 Task: Add a condition where "Channel Is X Corp DM " in unsolved tickets in your groups.
Action: Mouse moved to (162, 526)
Screenshot: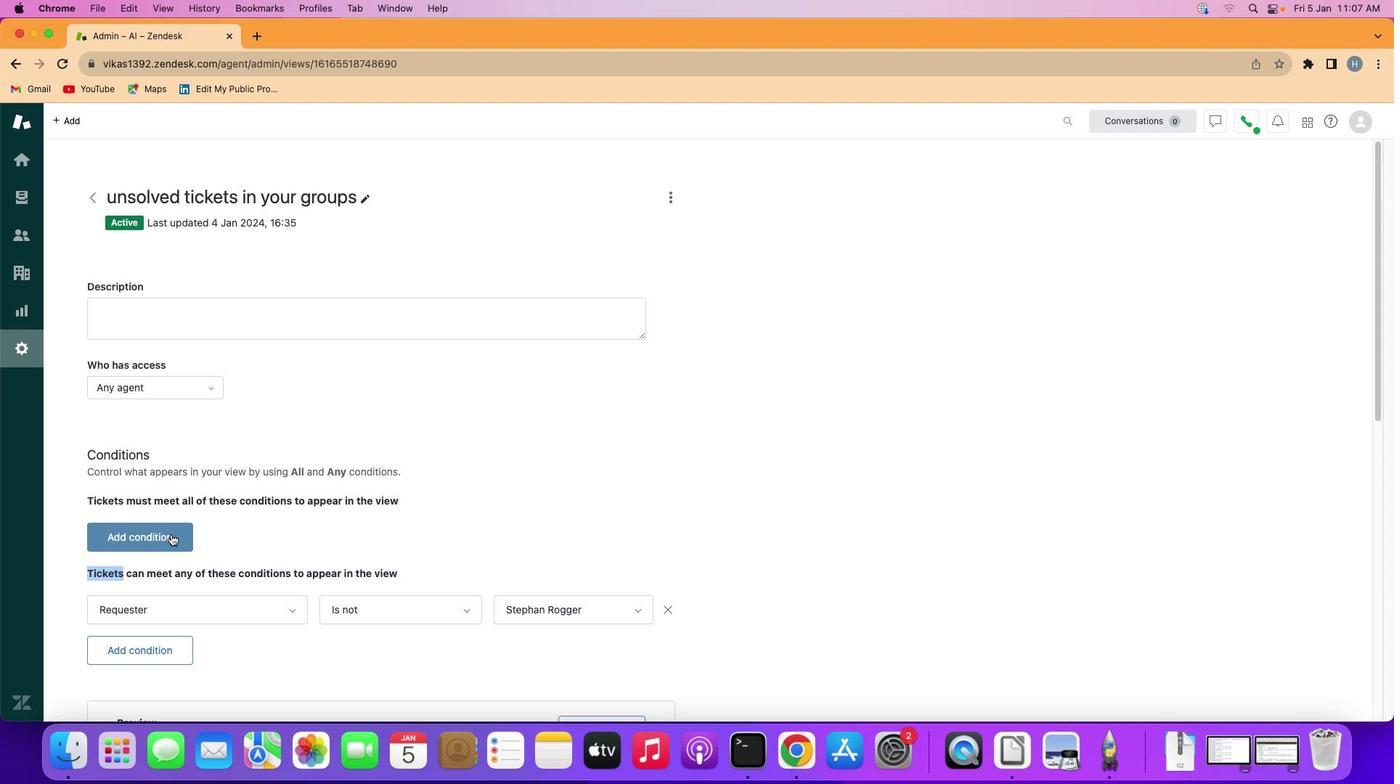 
Action: Mouse pressed left at (162, 526)
Screenshot: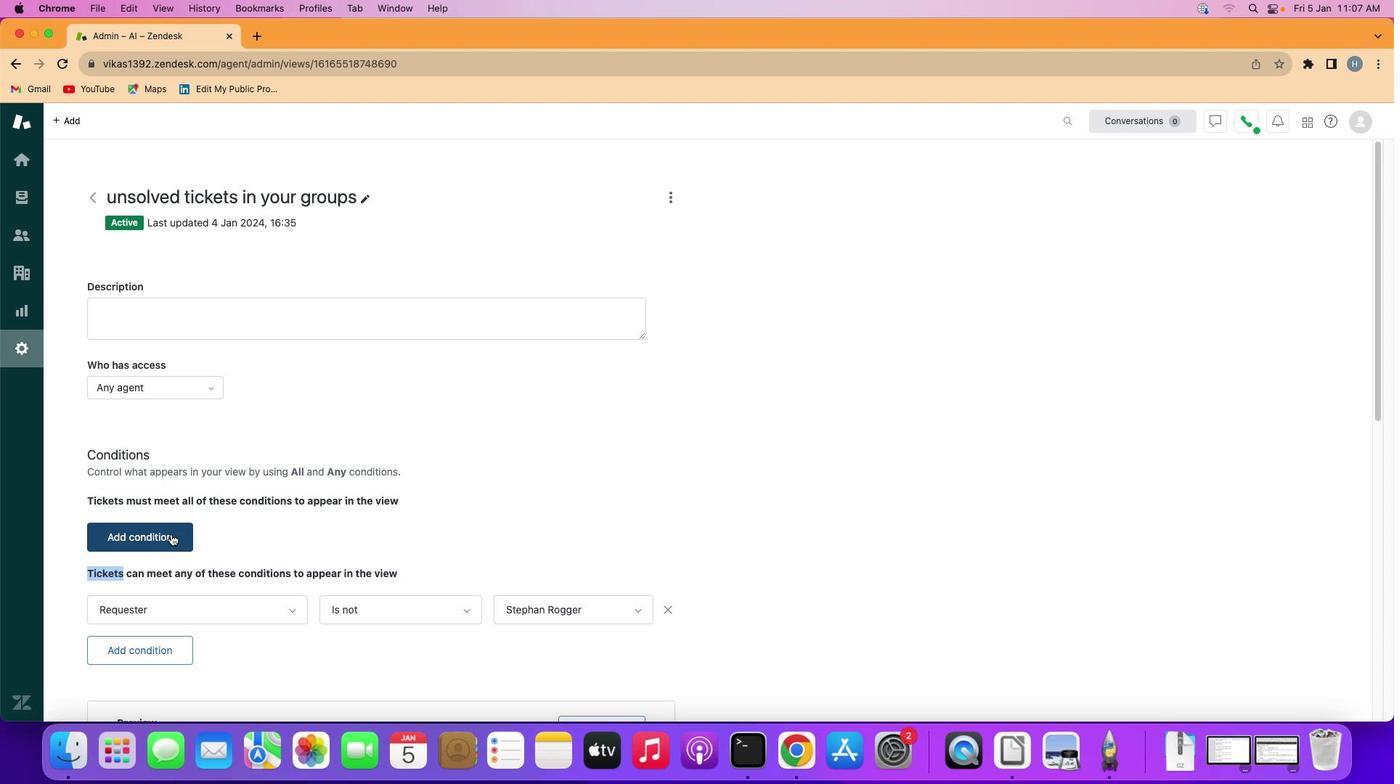 
Action: Mouse pressed left at (162, 526)
Screenshot: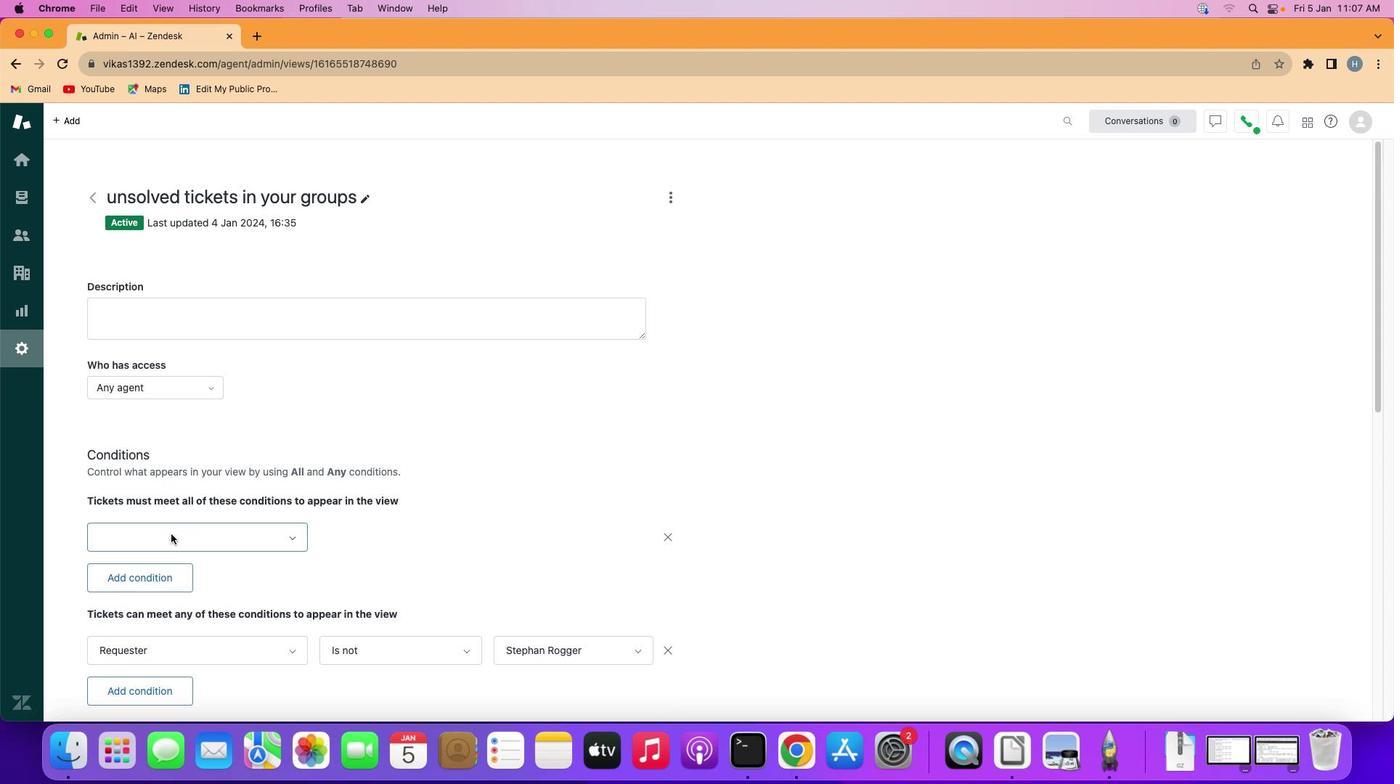 
Action: Mouse moved to (215, 390)
Screenshot: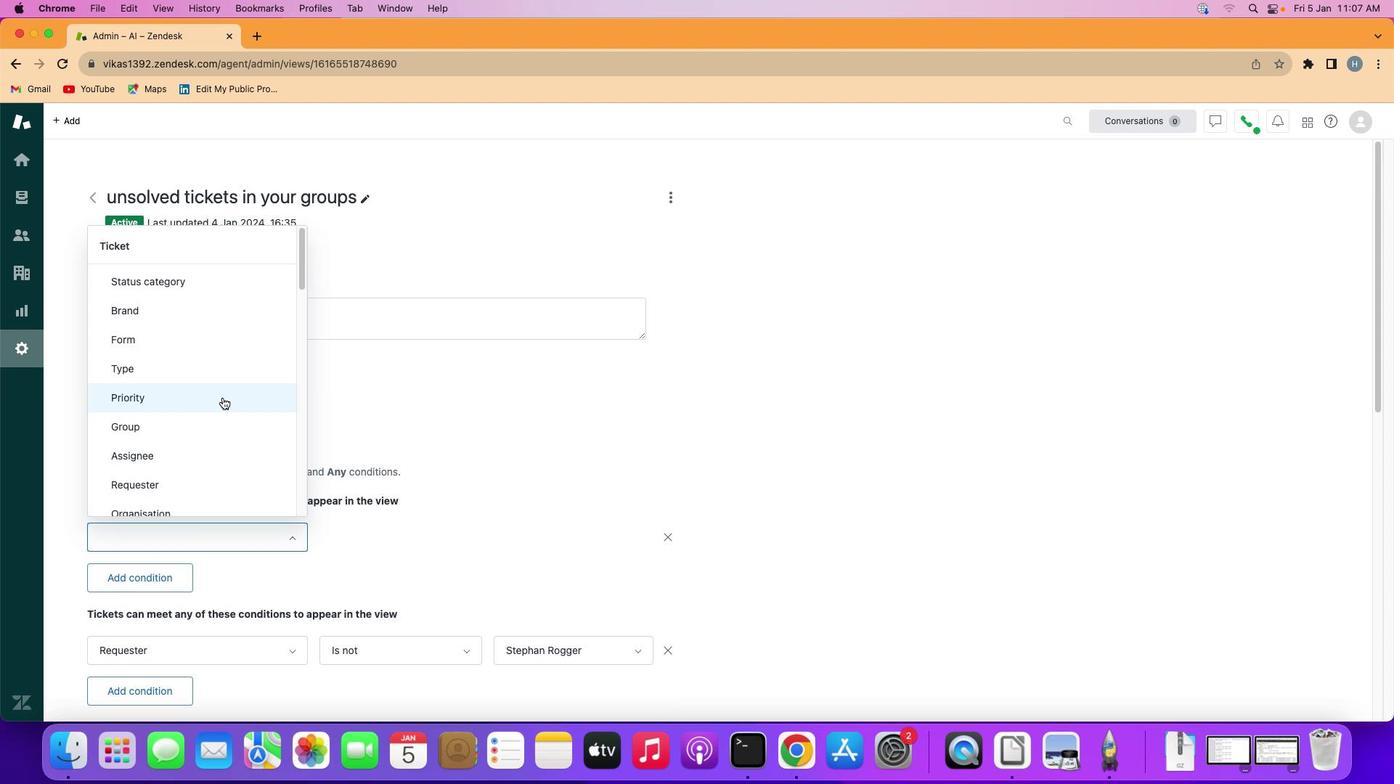 
Action: Mouse scrolled (215, 390) with delta (-7, -7)
Screenshot: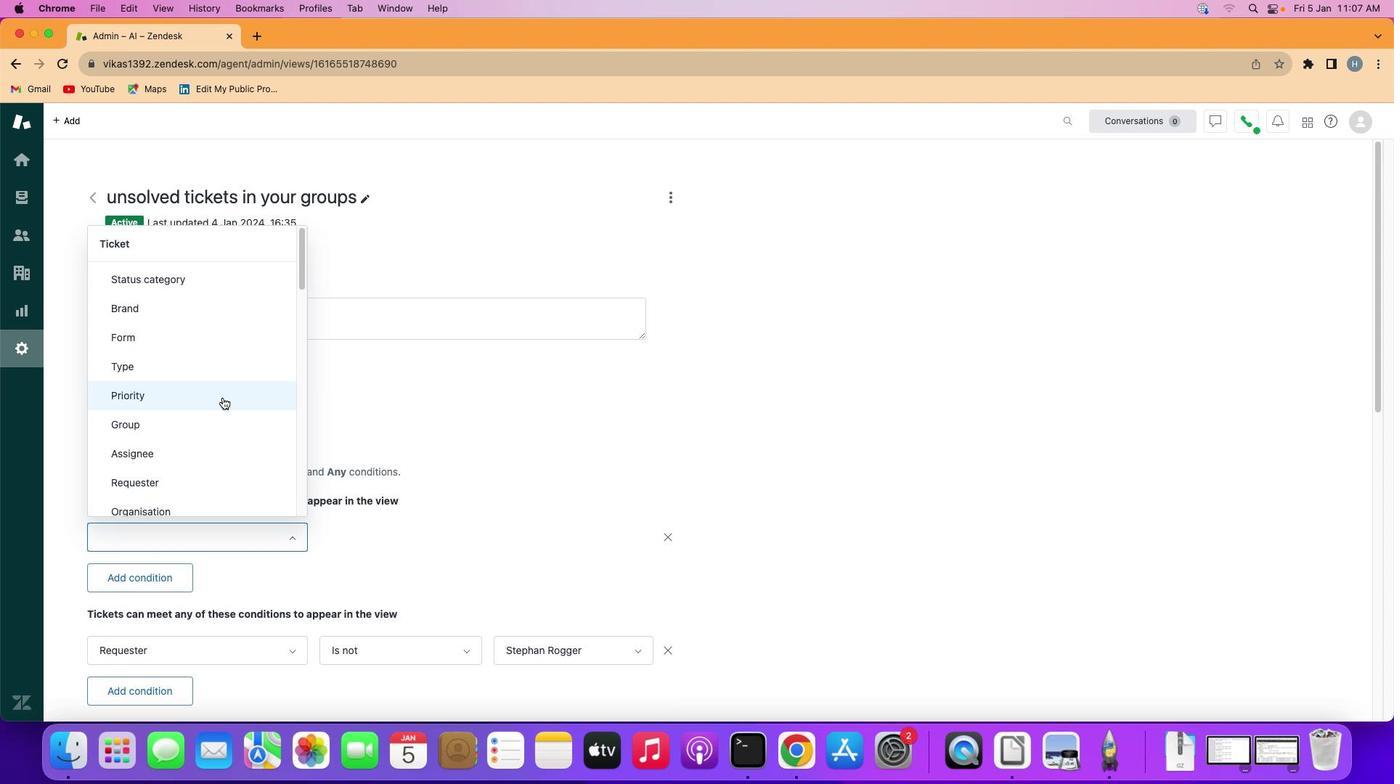 
Action: Mouse scrolled (215, 390) with delta (-7, -7)
Screenshot: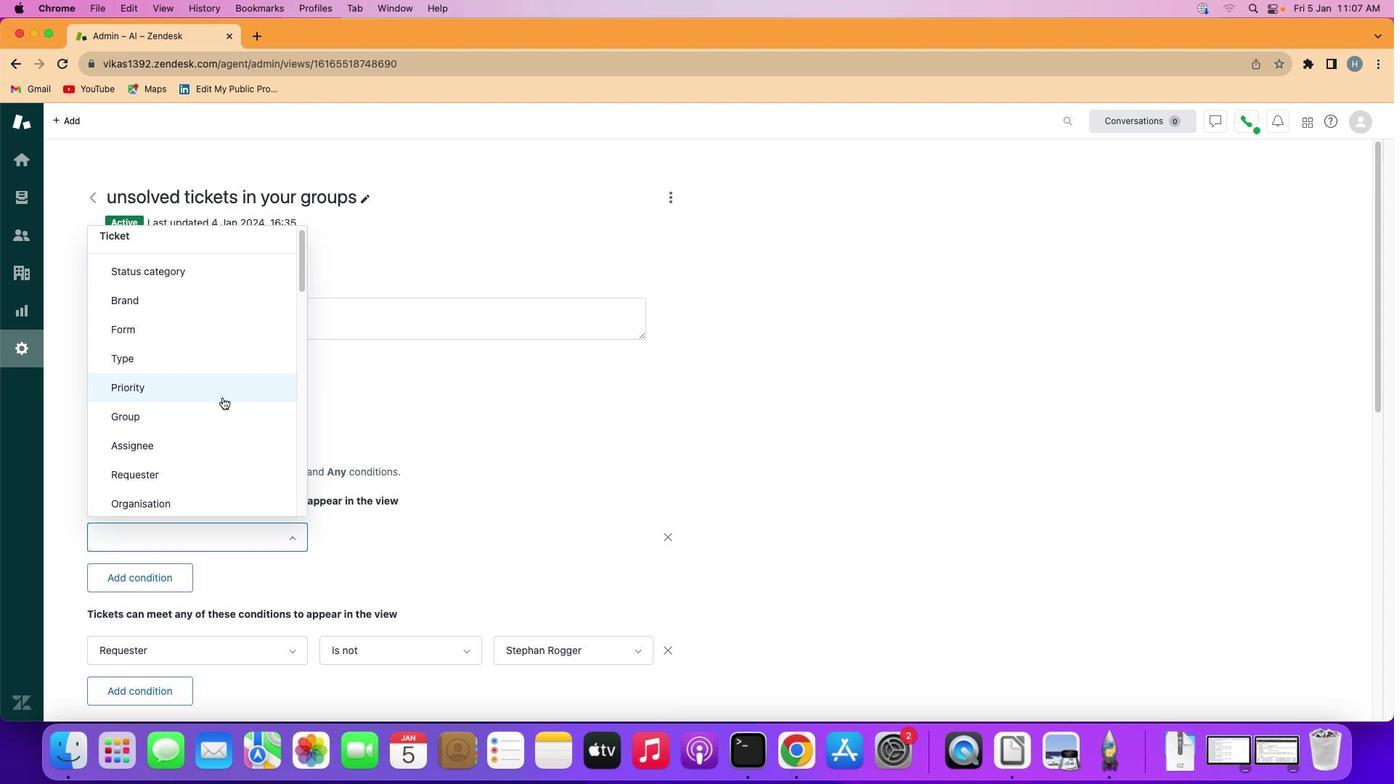 
Action: Mouse scrolled (215, 390) with delta (-7, -6)
Screenshot: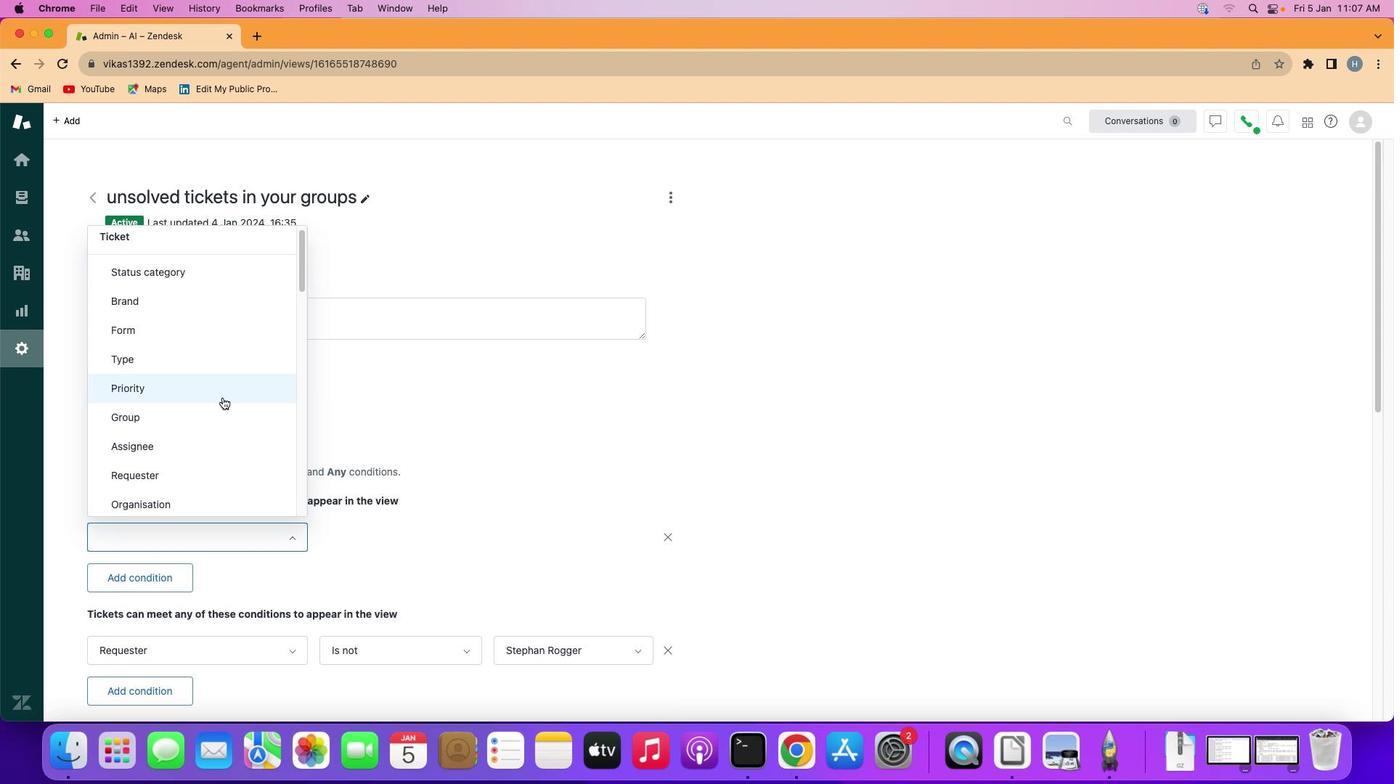 
Action: Mouse scrolled (215, 390) with delta (-7, -7)
Screenshot: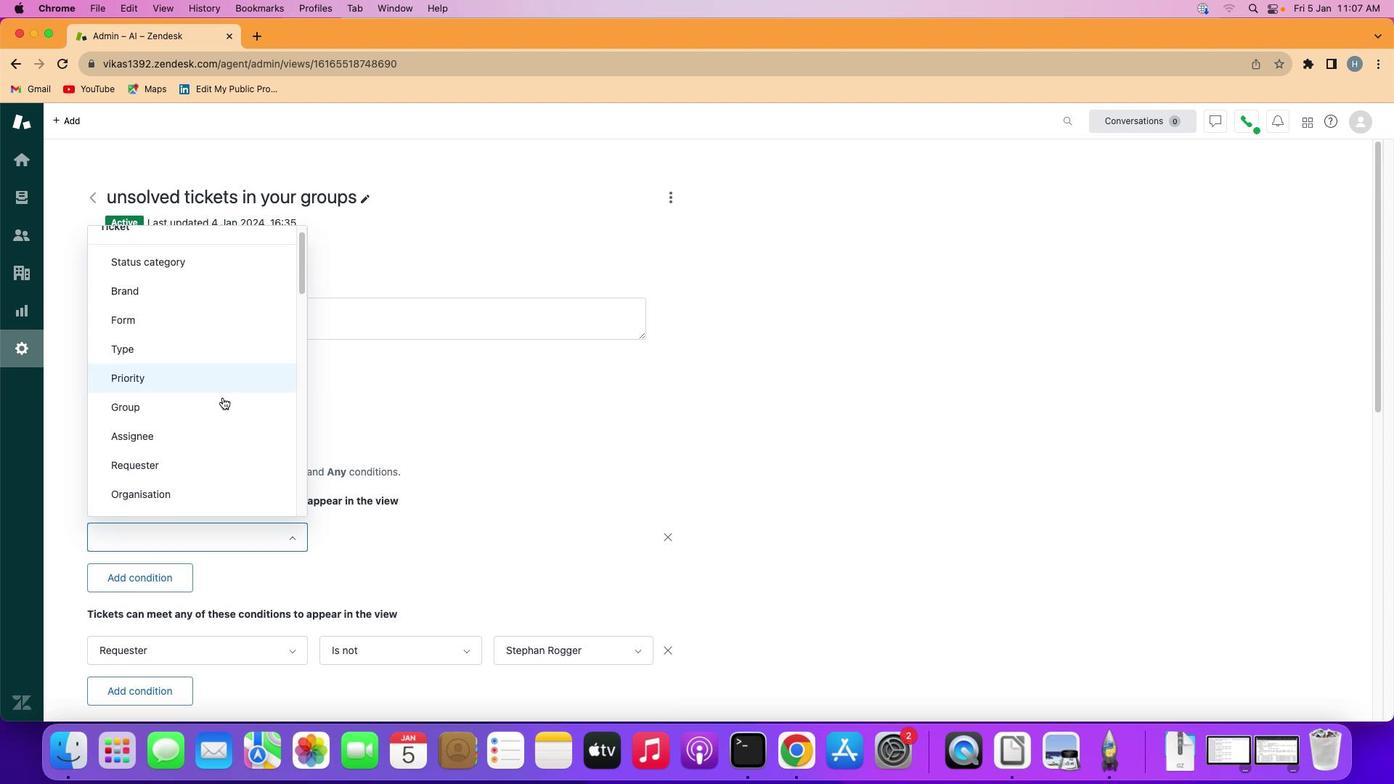 
Action: Mouse scrolled (215, 390) with delta (-7, -7)
Screenshot: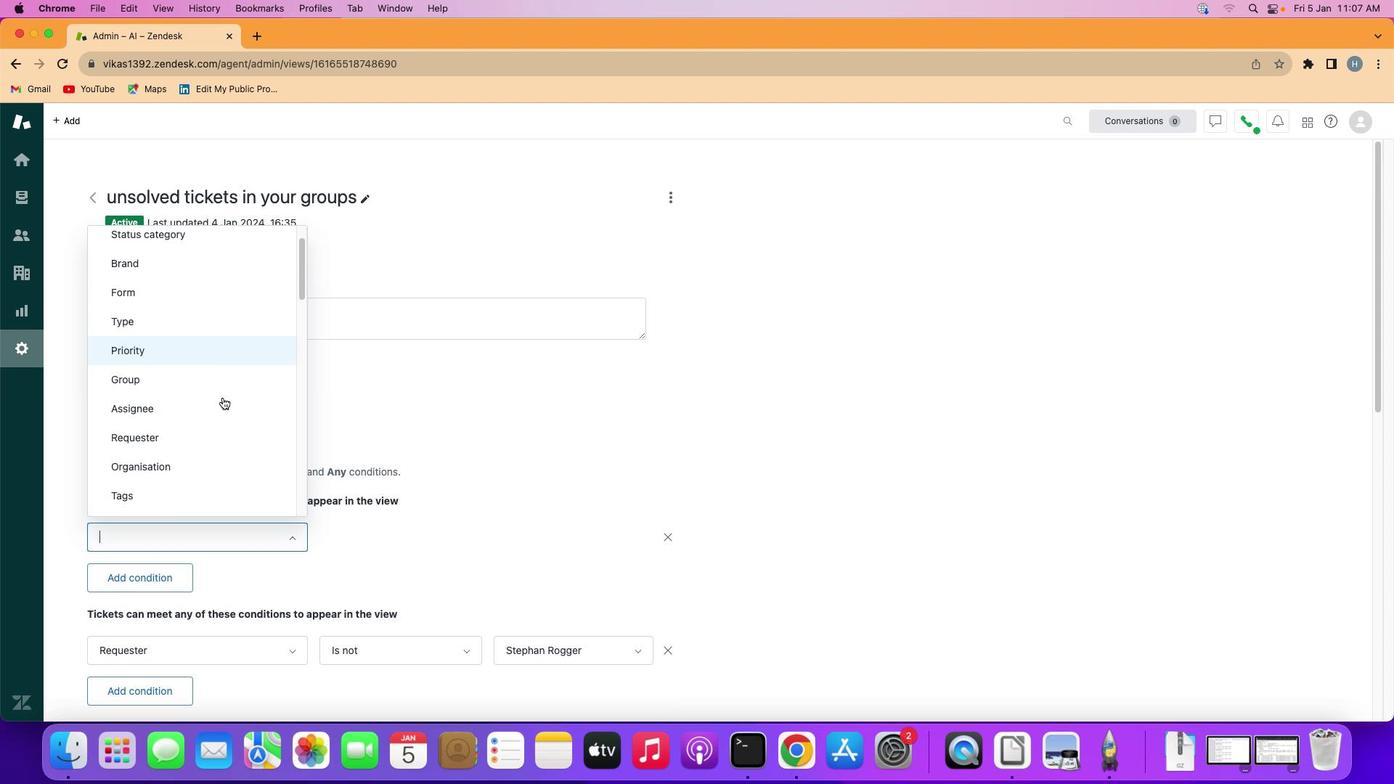 
Action: Mouse moved to (215, 389)
Screenshot: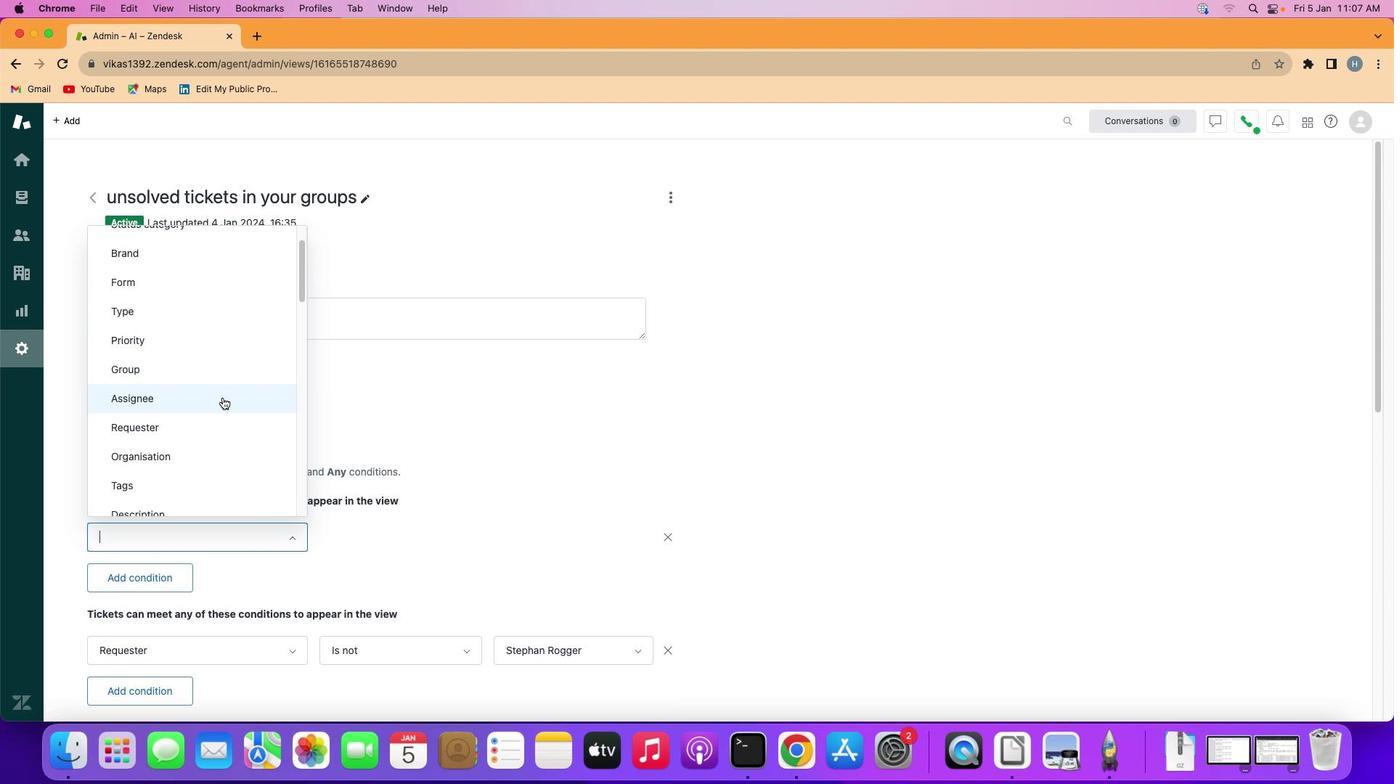 
Action: Mouse scrolled (215, 389) with delta (-7, -7)
Screenshot: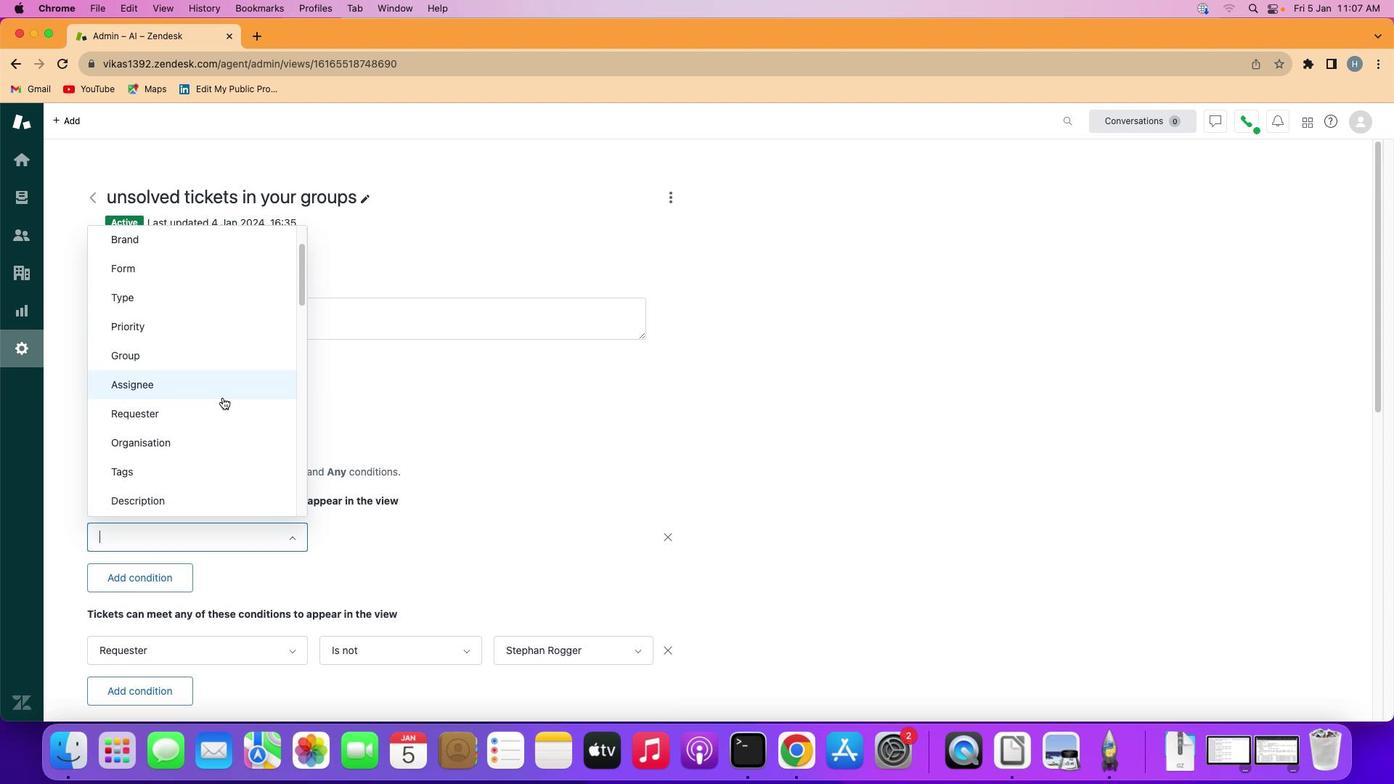 
Action: Mouse scrolled (215, 389) with delta (-7, -7)
Screenshot: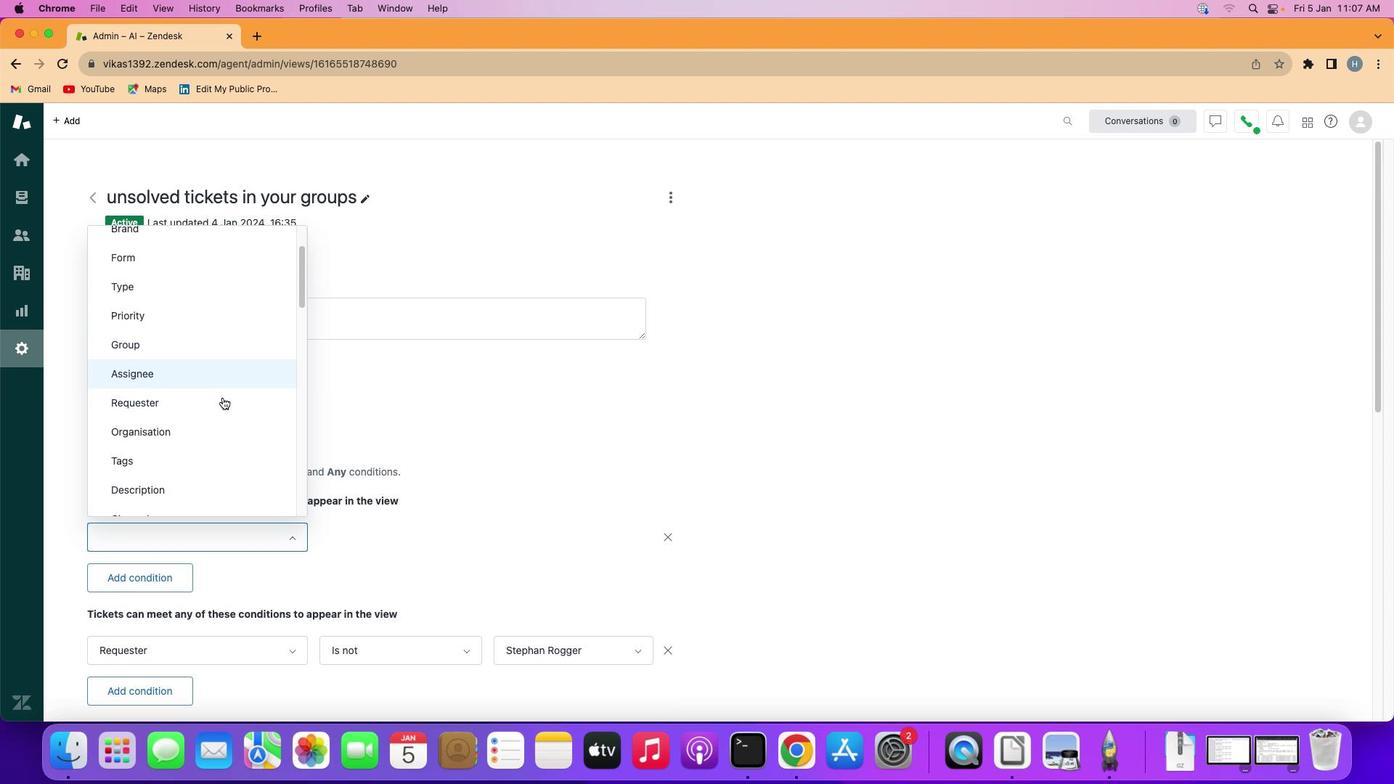 
Action: Mouse scrolled (215, 389) with delta (-7, -7)
Screenshot: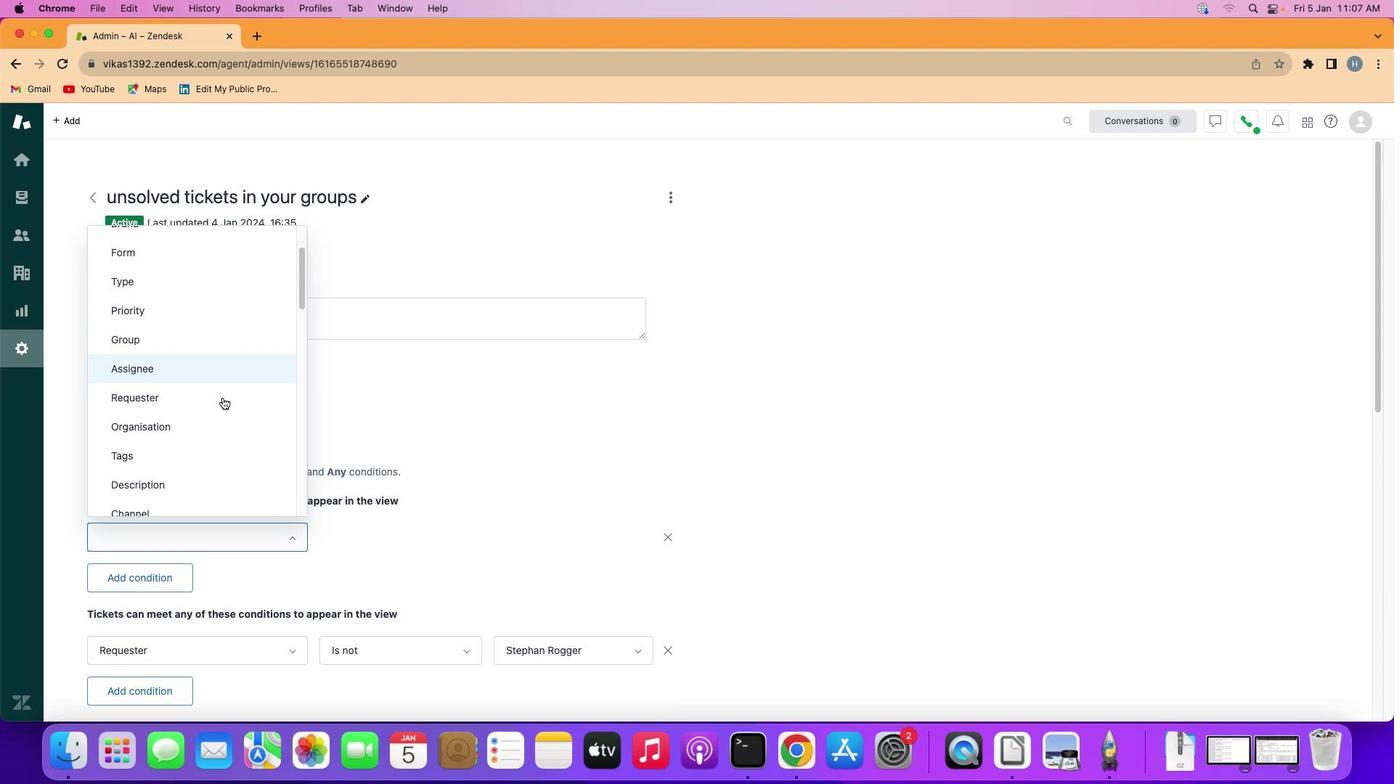 
Action: Mouse scrolled (215, 389) with delta (-7, -7)
Screenshot: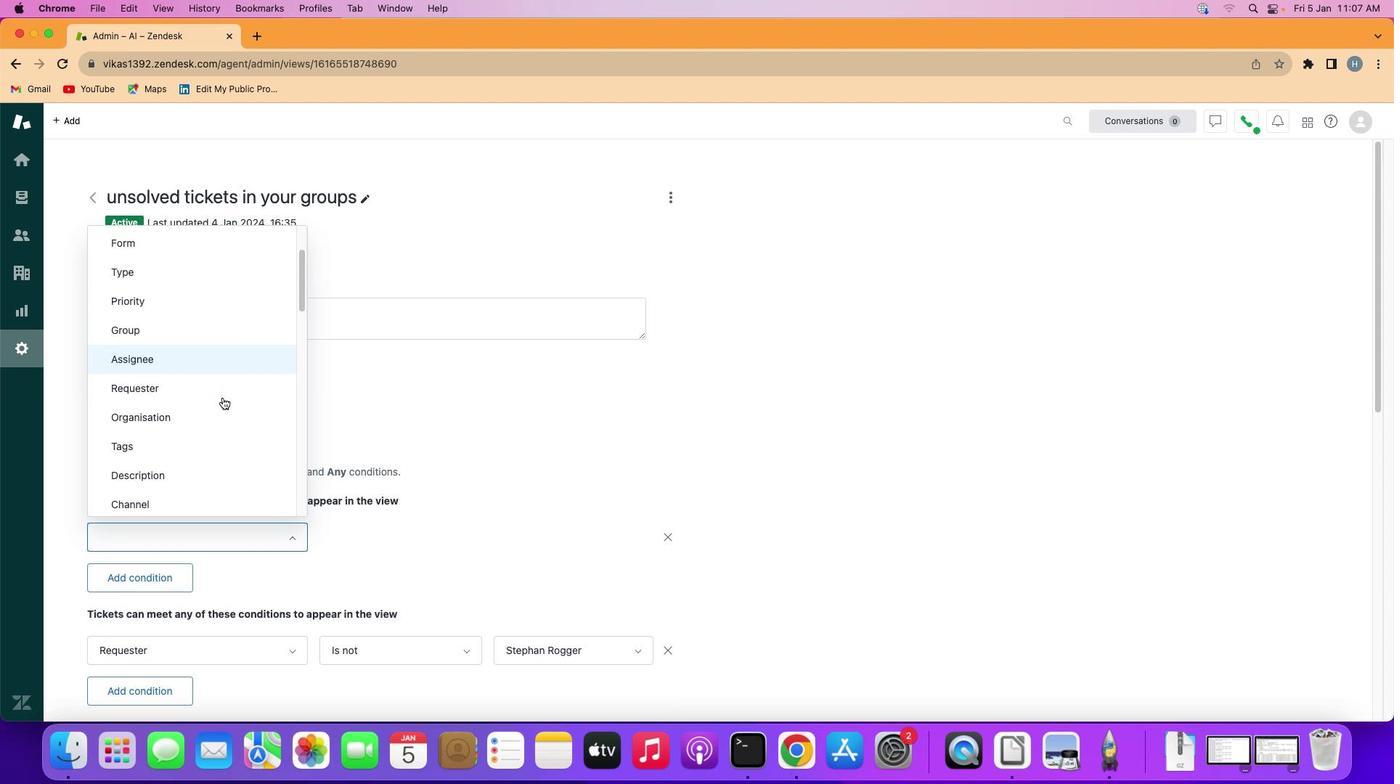 
Action: Mouse moved to (186, 478)
Screenshot: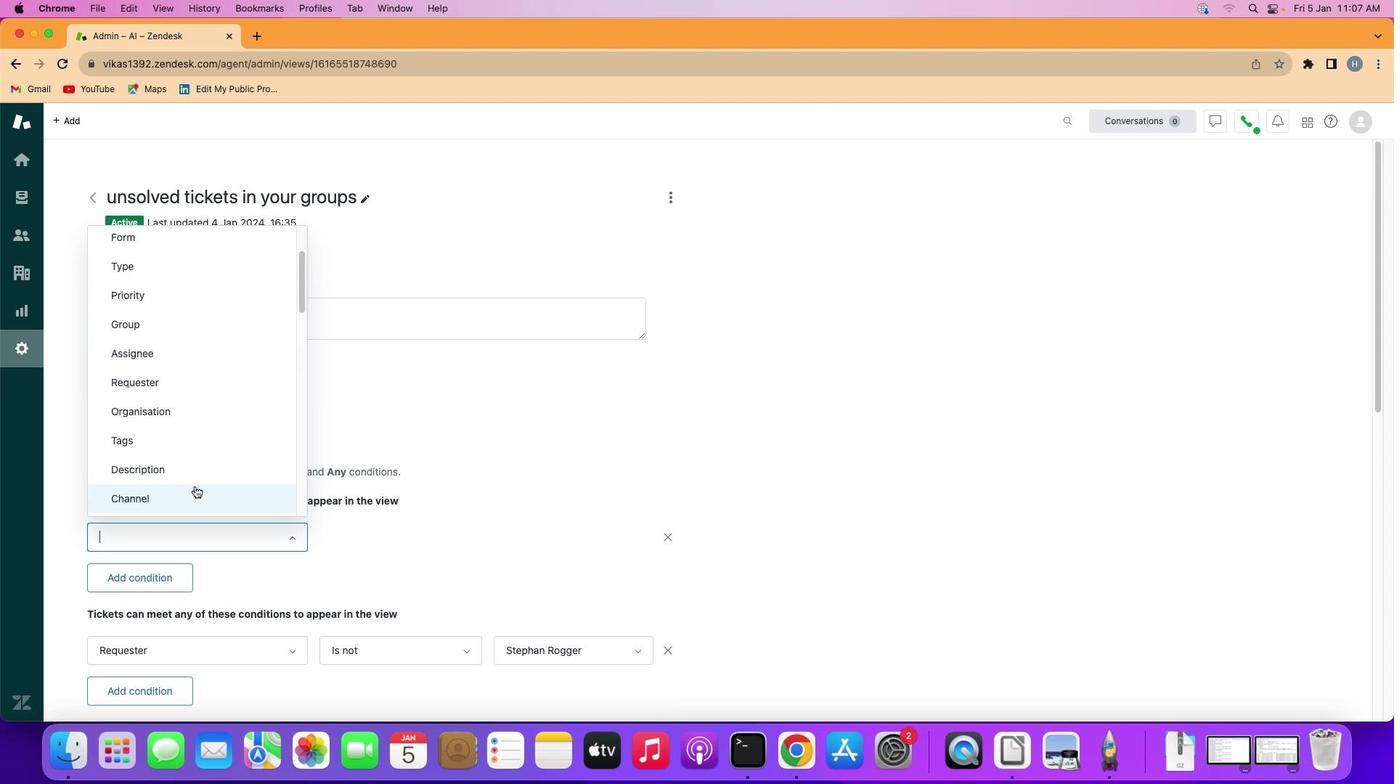 
Action: Mouse pressed left at (186, 478)
Screenshot: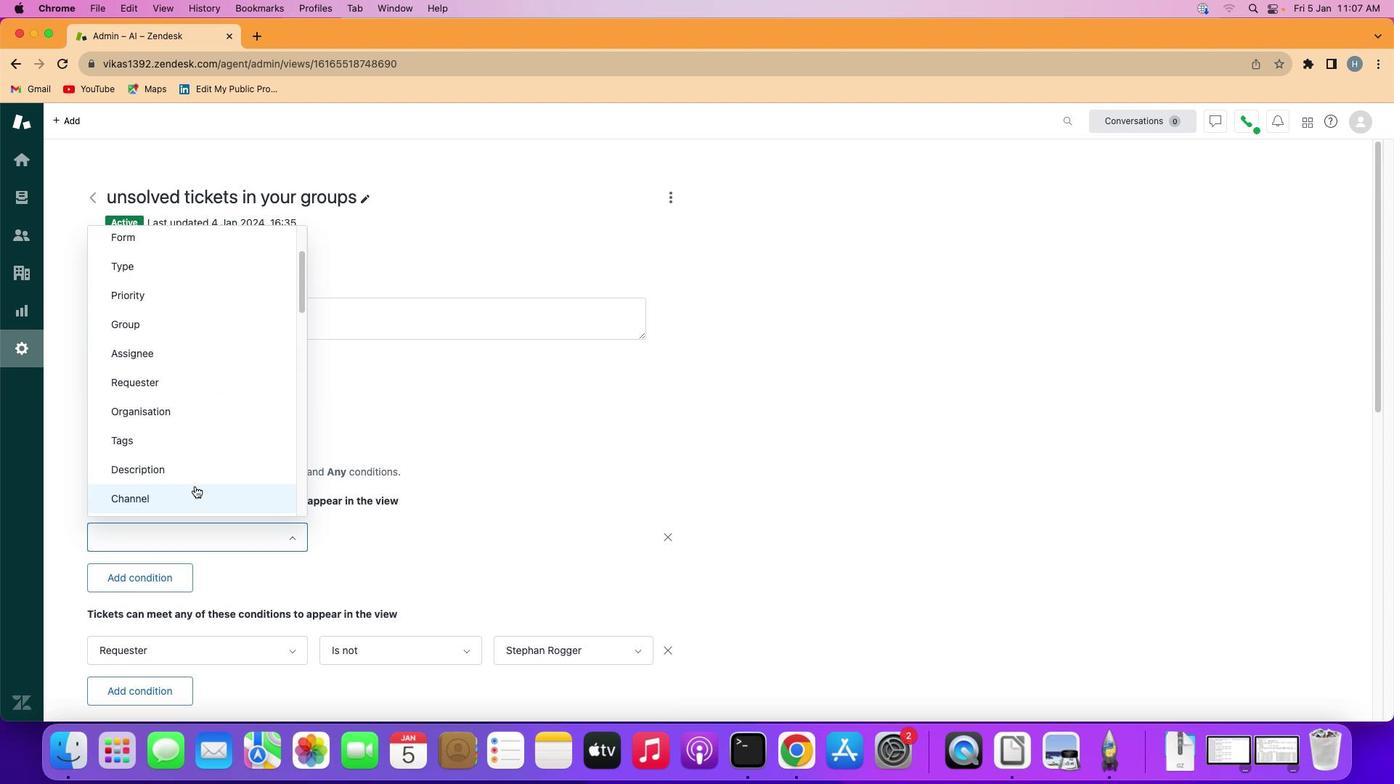 
Action: Mouse moved to (353, 527)
Screenshot: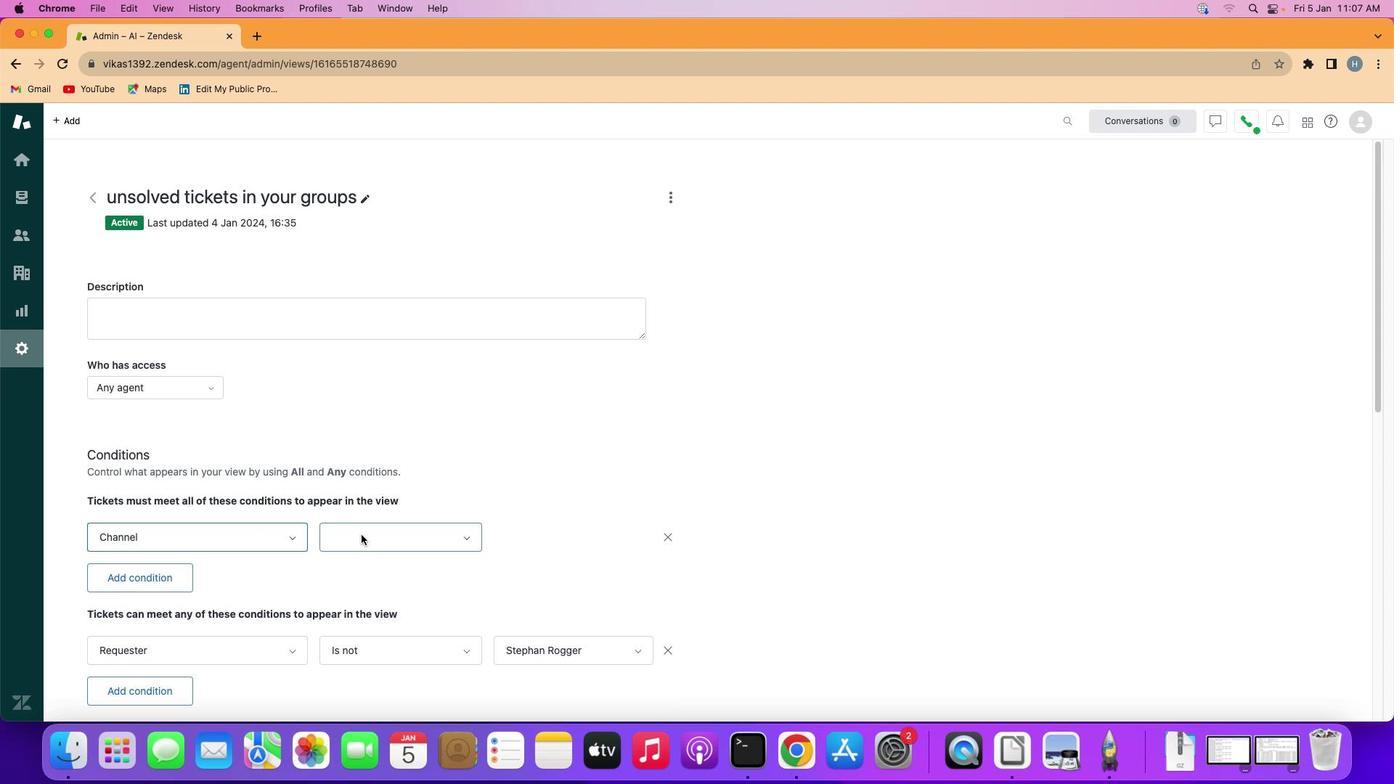 
Action: Mouse pressed left at (353, 527)
Screenshot: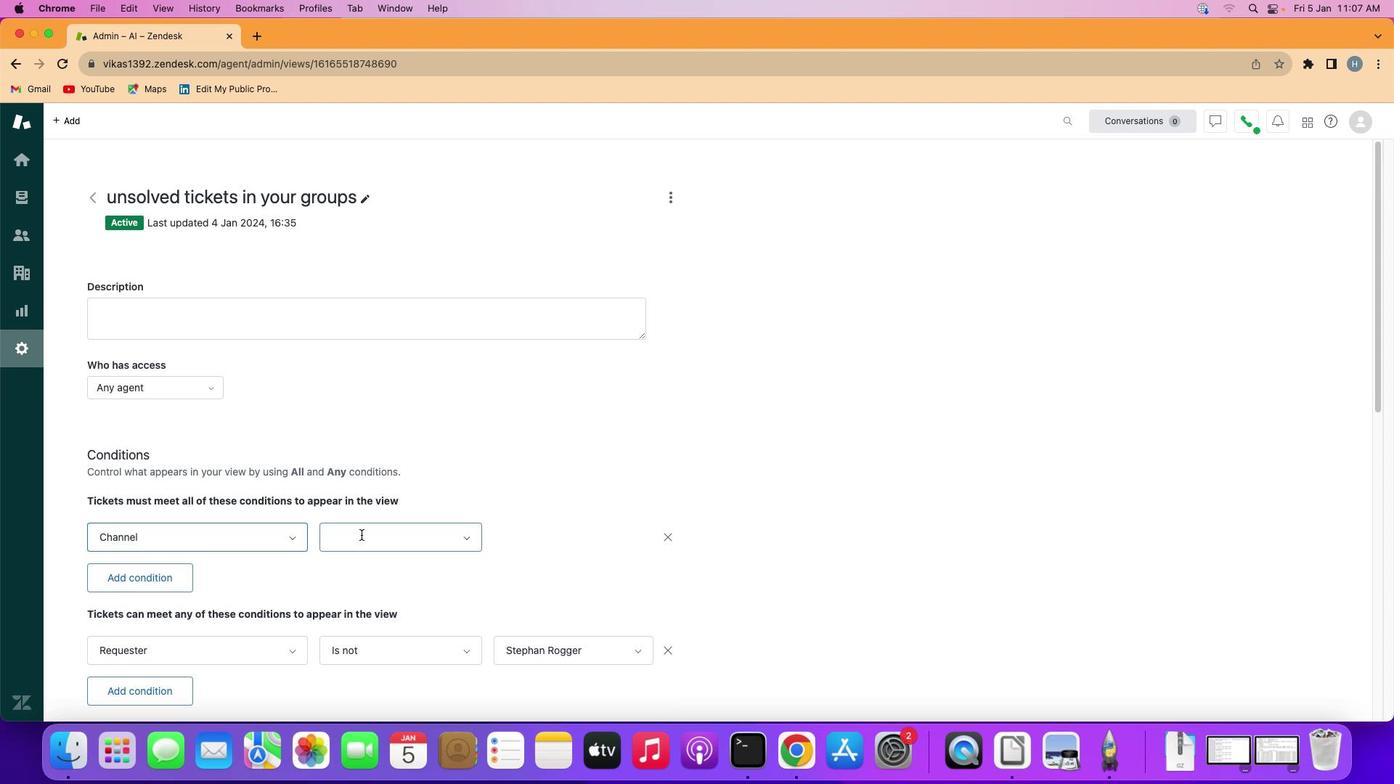 
Action: Mouse moved to (355, 559)
Screenshot: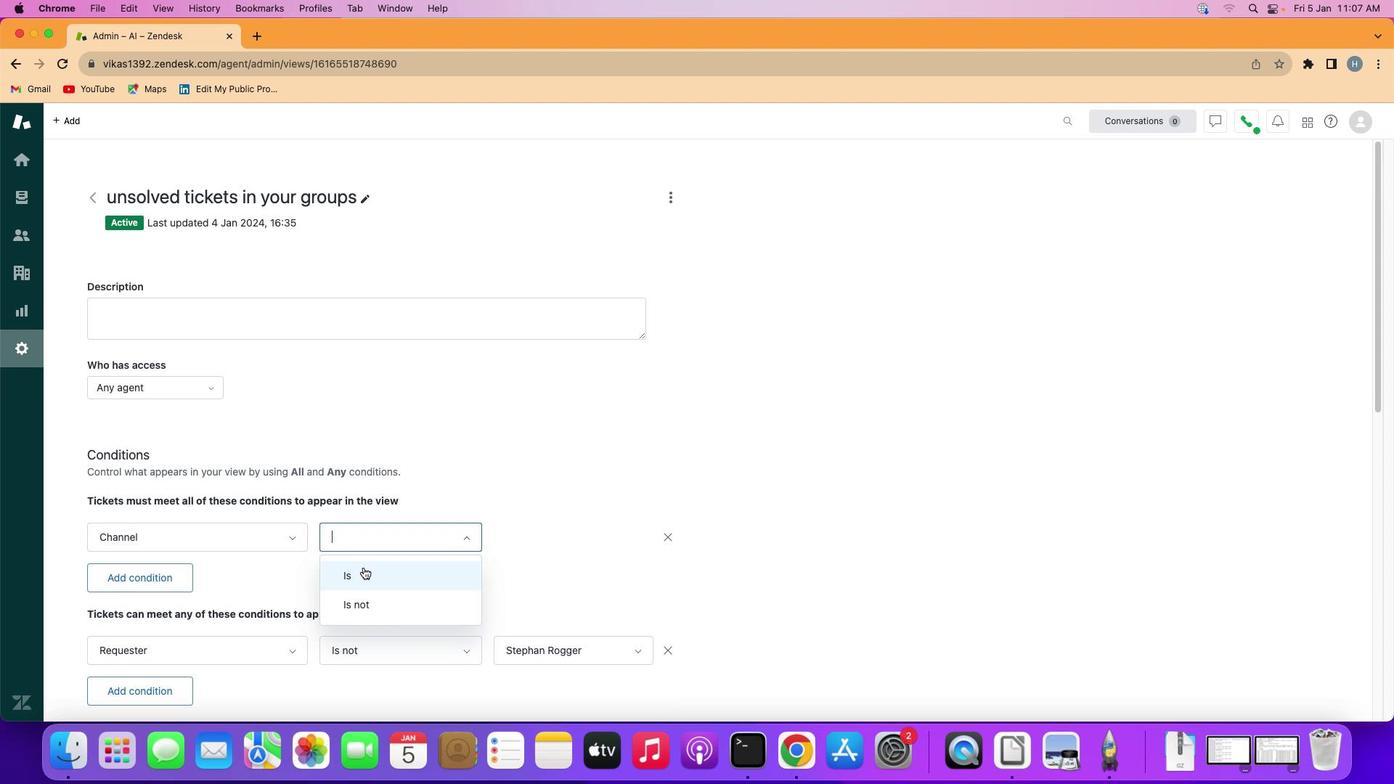 
Action: Mouse pressed left at (355, 559)
Screenshot: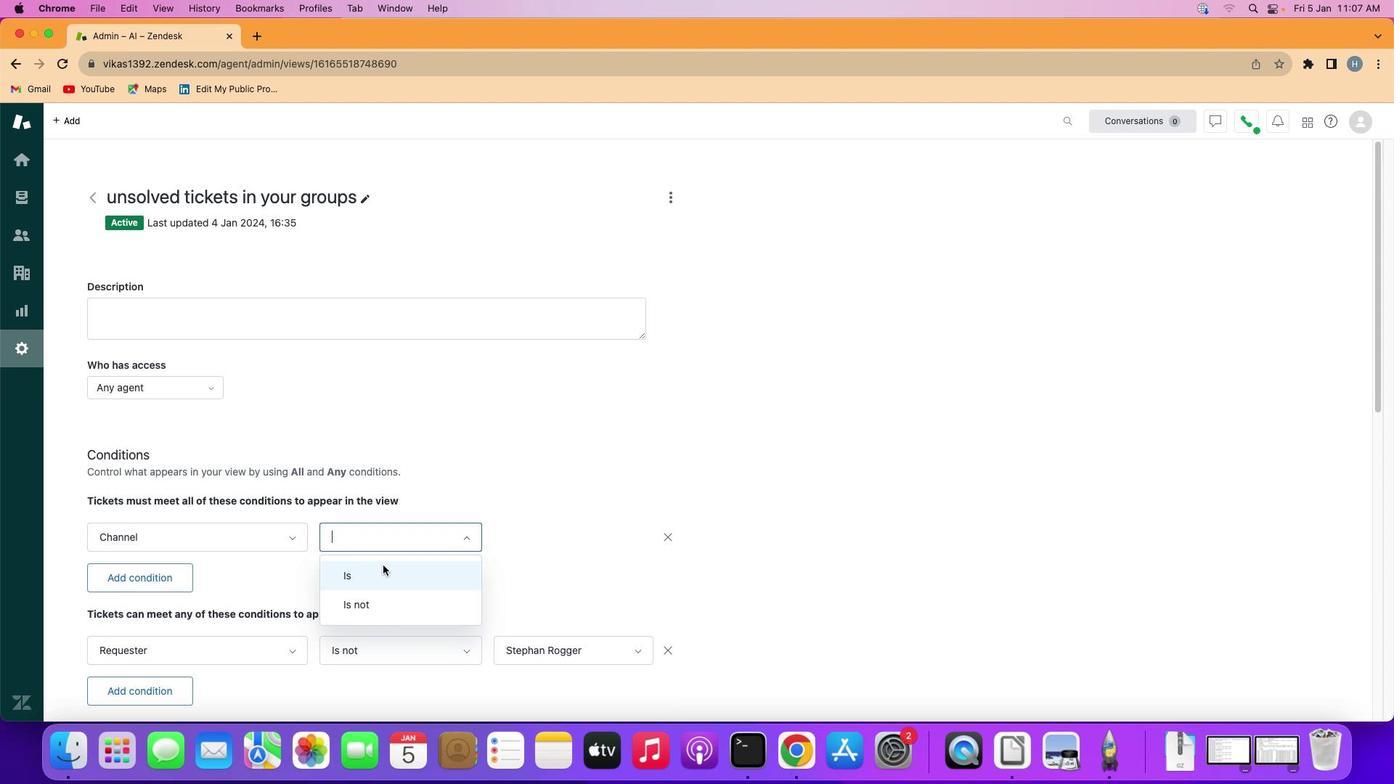 
Action: Mouse moved to (534, 531)
Screenshot: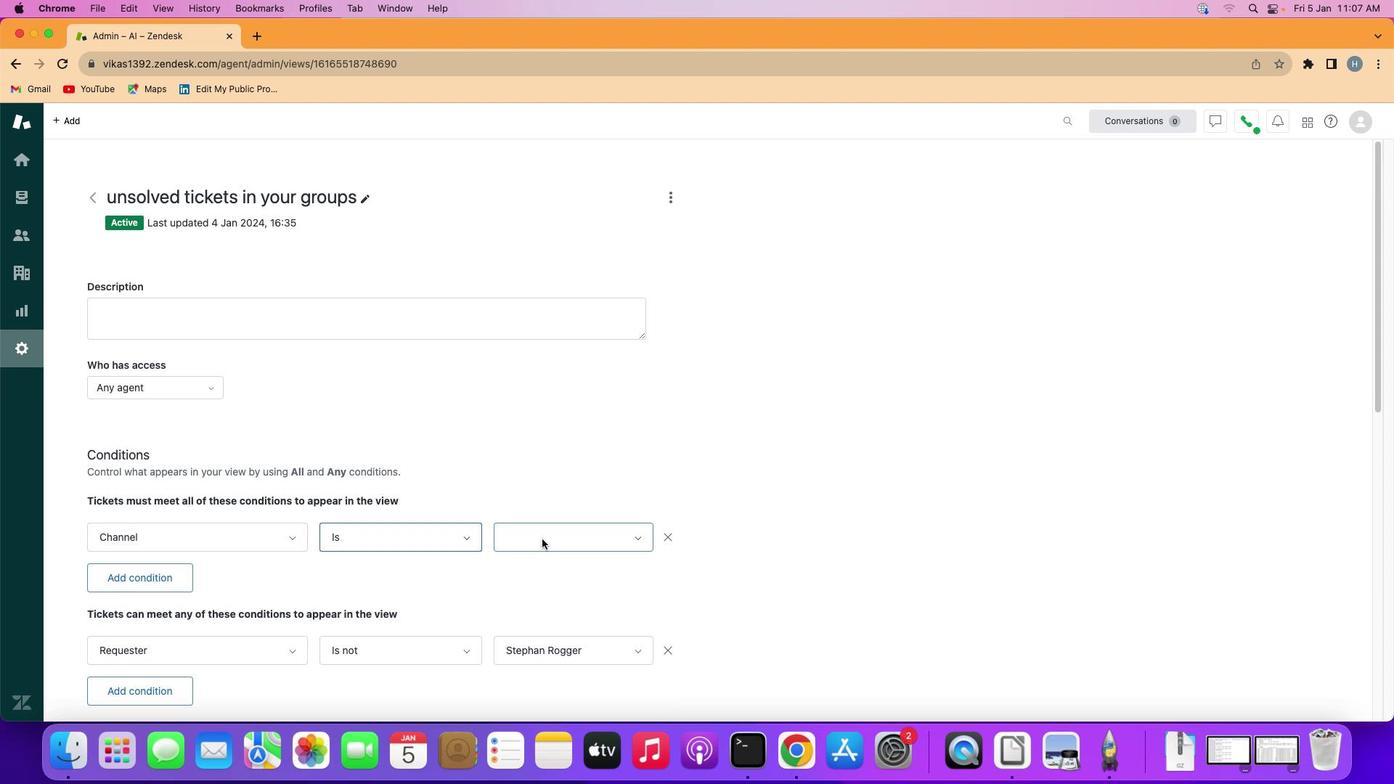 
Action: Mouse pressed left at (534, 531)
Screenshot: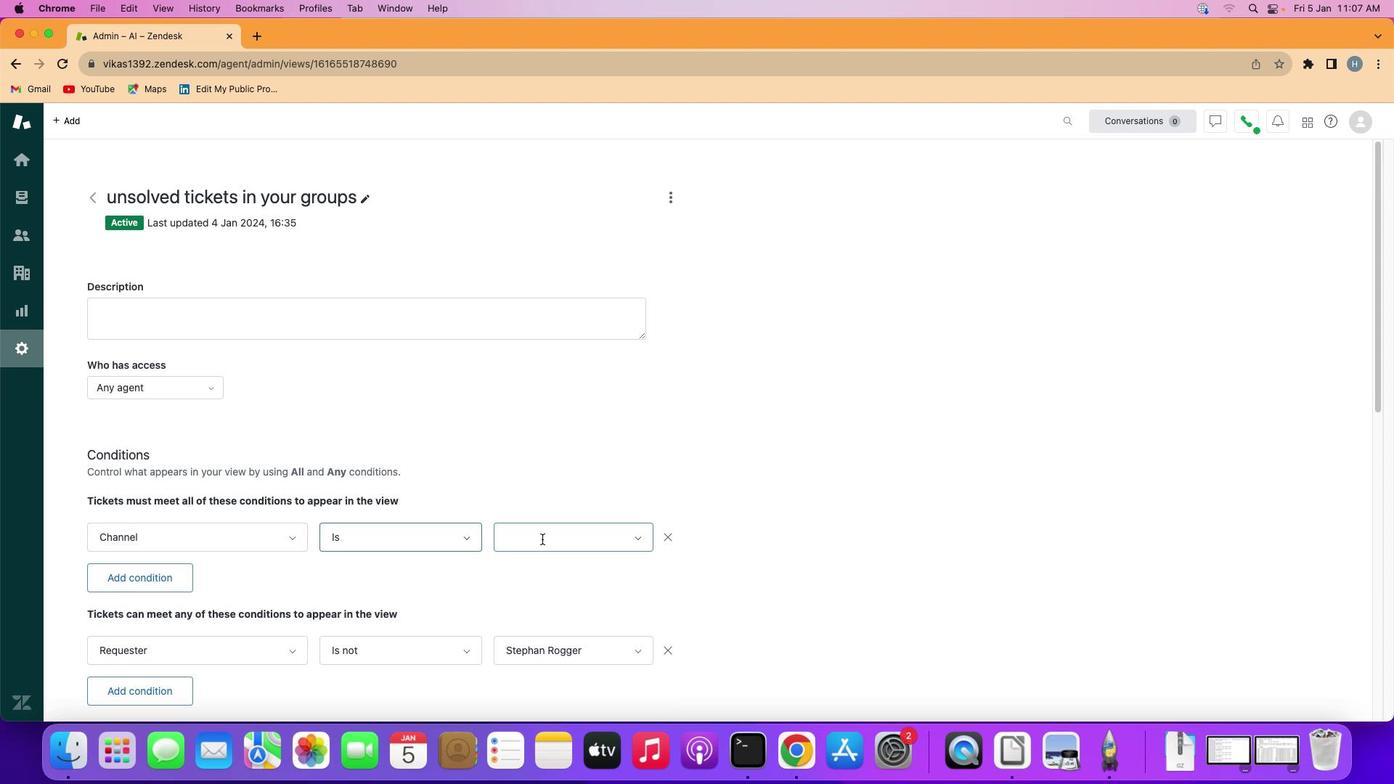 
Action: Mouse moved to (557, 348)
Screenshot: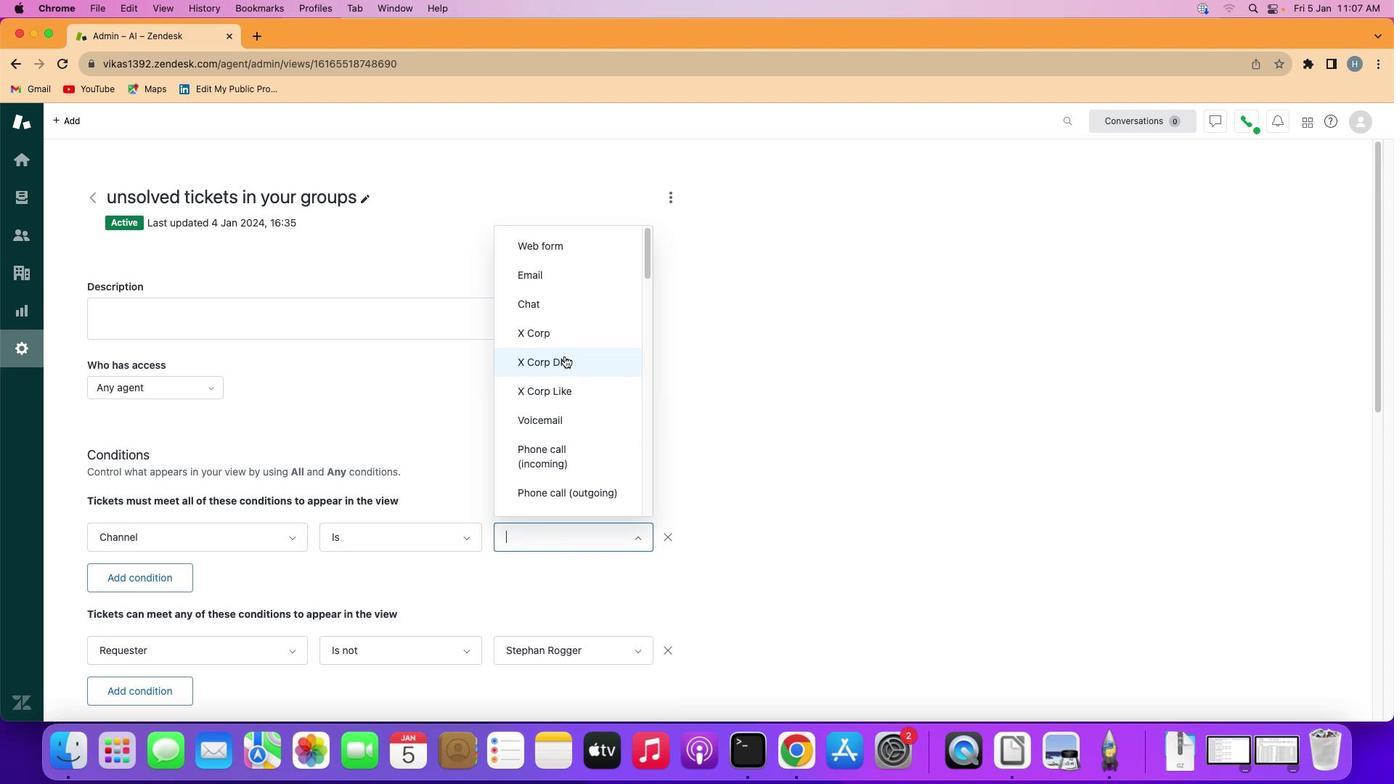 
Action: Mouse pressed left at (557, 348)
Screenshot: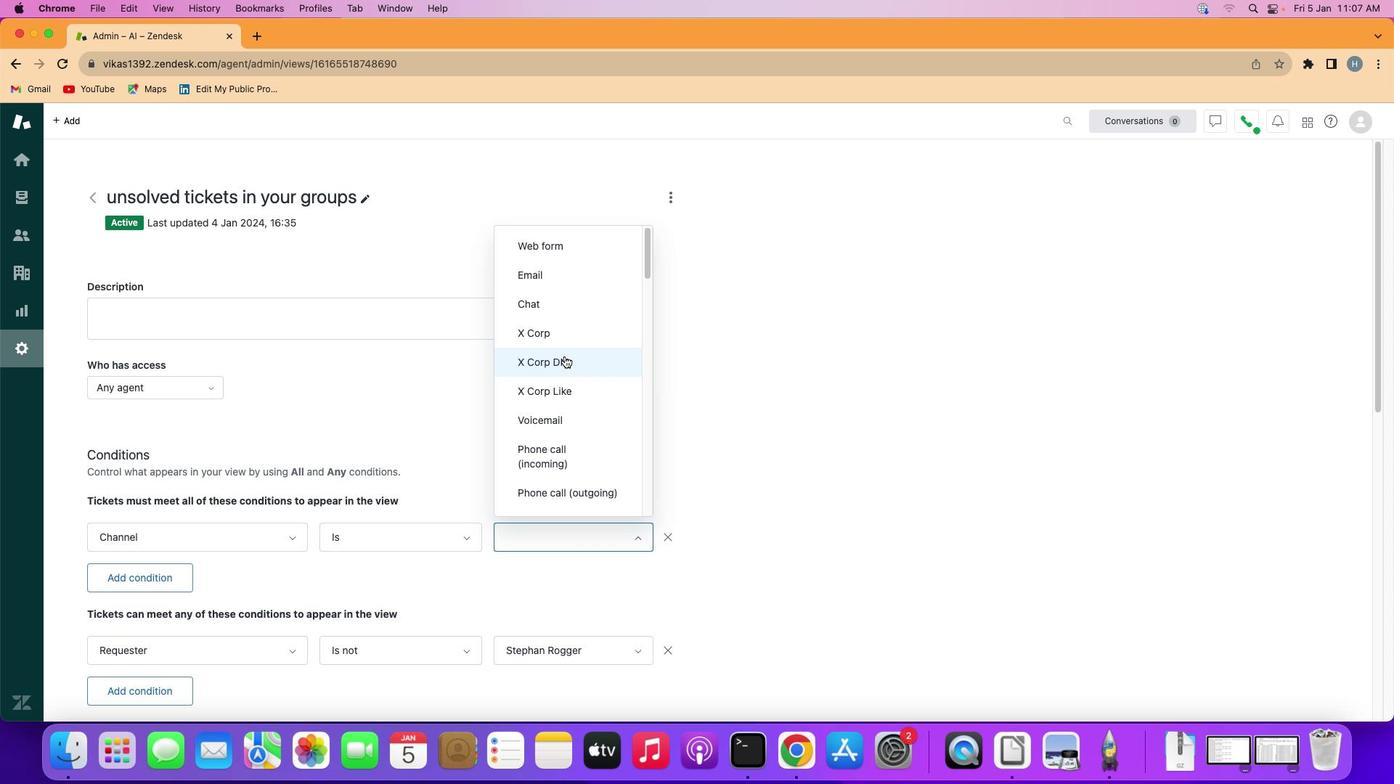 
Action: Mouse moved to (552, 353)
Screenshot: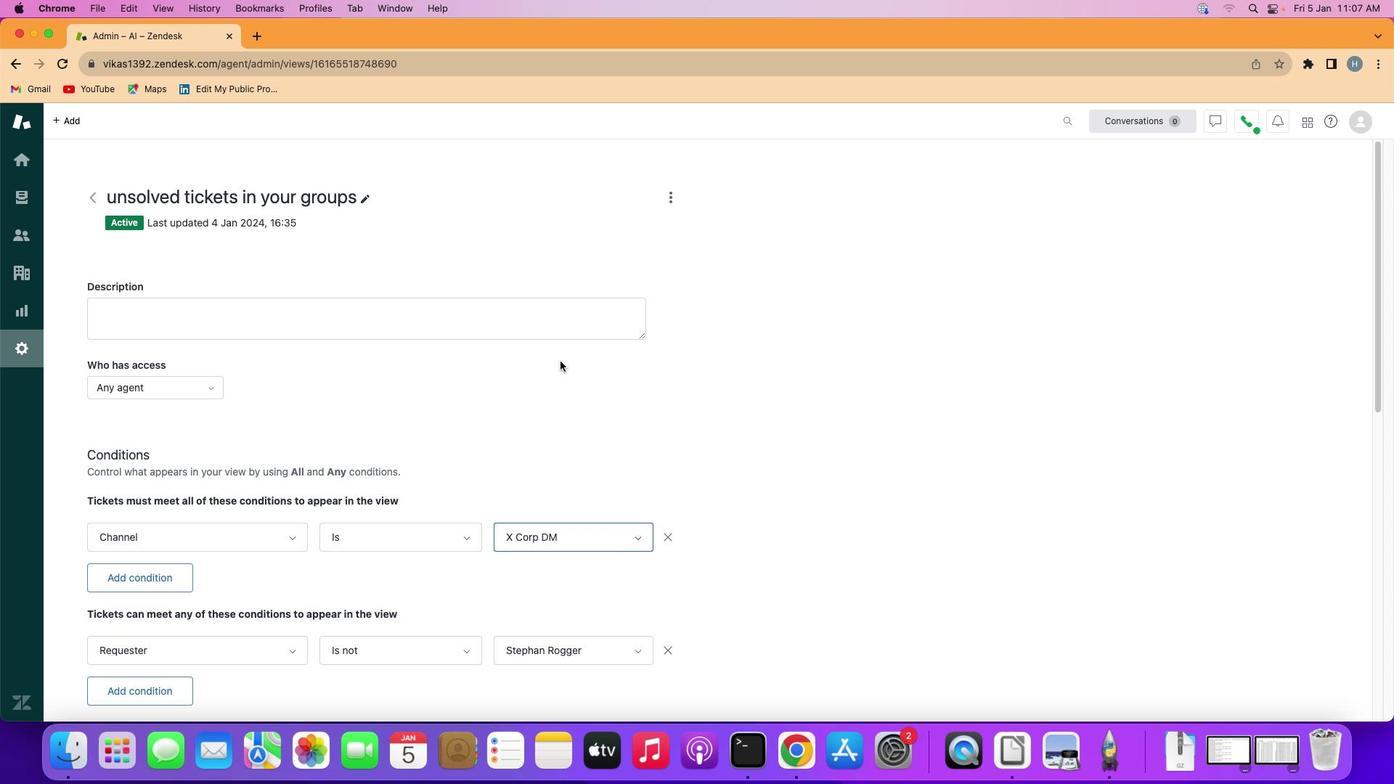 
